 Task: Use the formula "COUNTUNIQUEIFS" in spreadsheet "Project protfolio".
Action: Mouse moved to (144, 84)
Screenshot: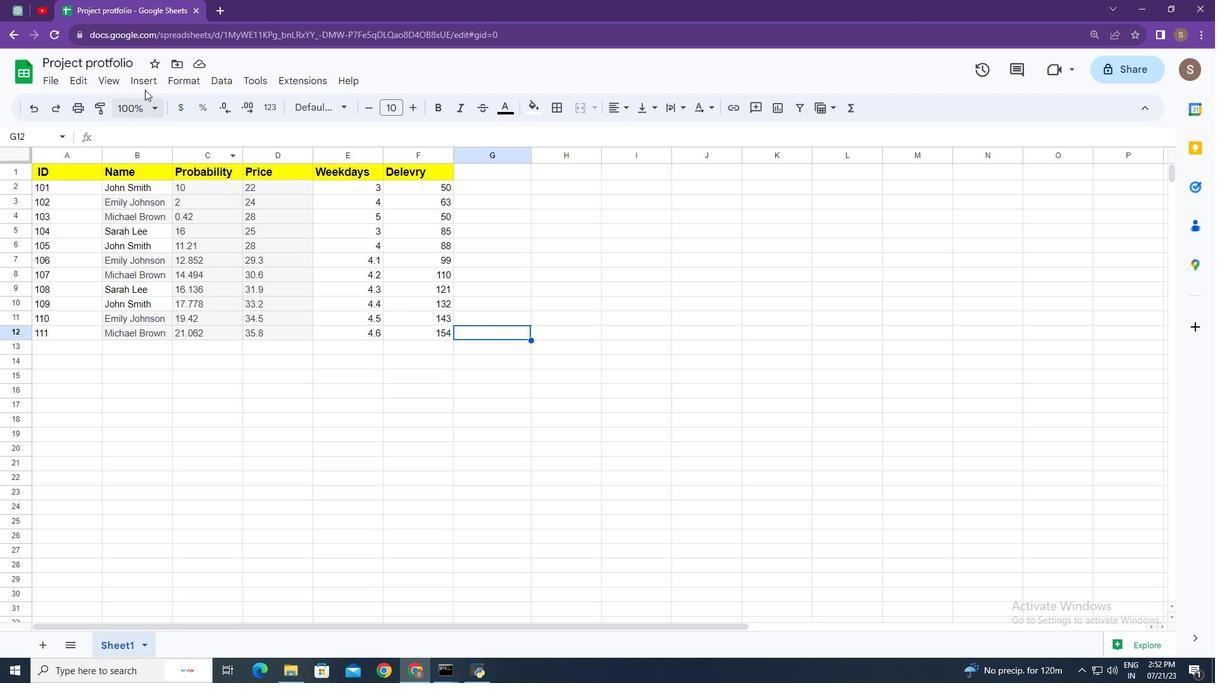 
Action: Mouse pressed left at (144, 84)
Screenshot: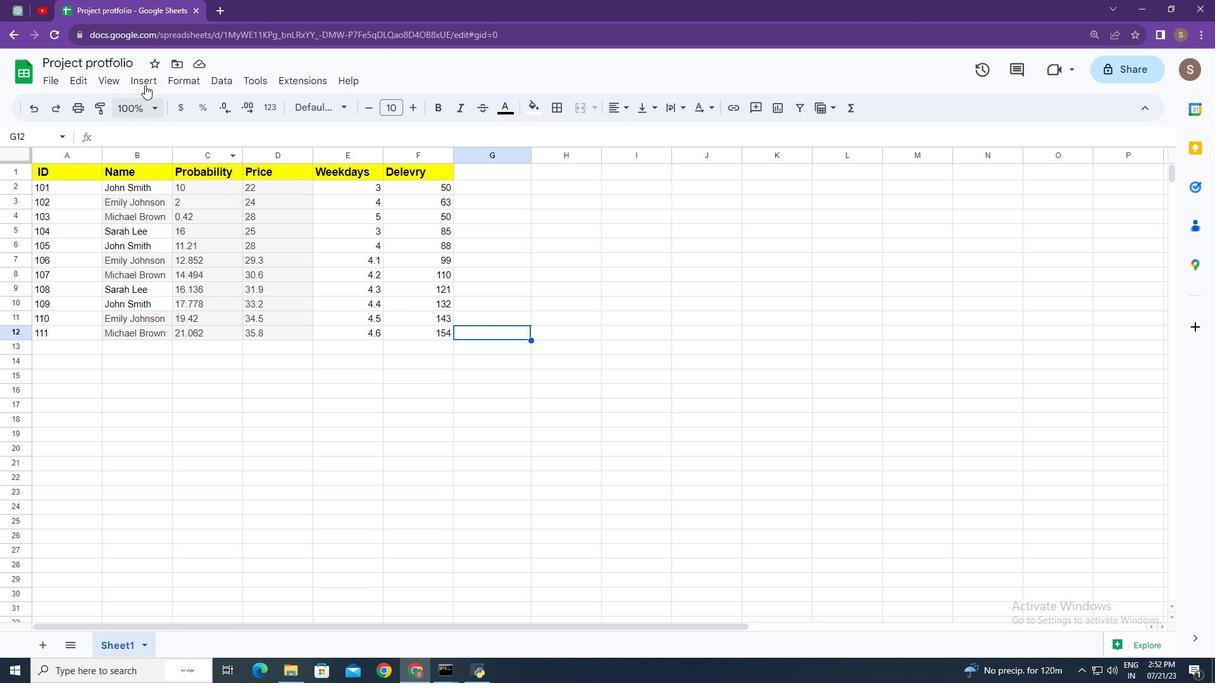 
Action: Mouse moved to (224, 322)
Screenshot: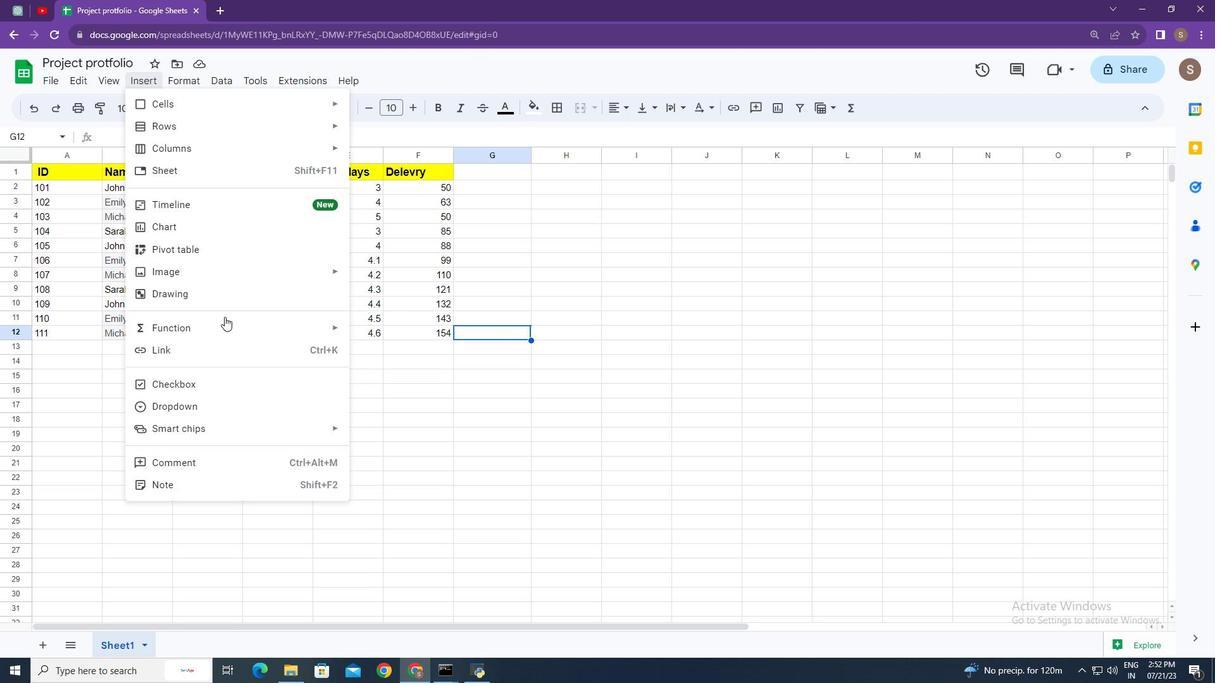 
Action: Mouse pressed left at (224, 322)
Screenshot: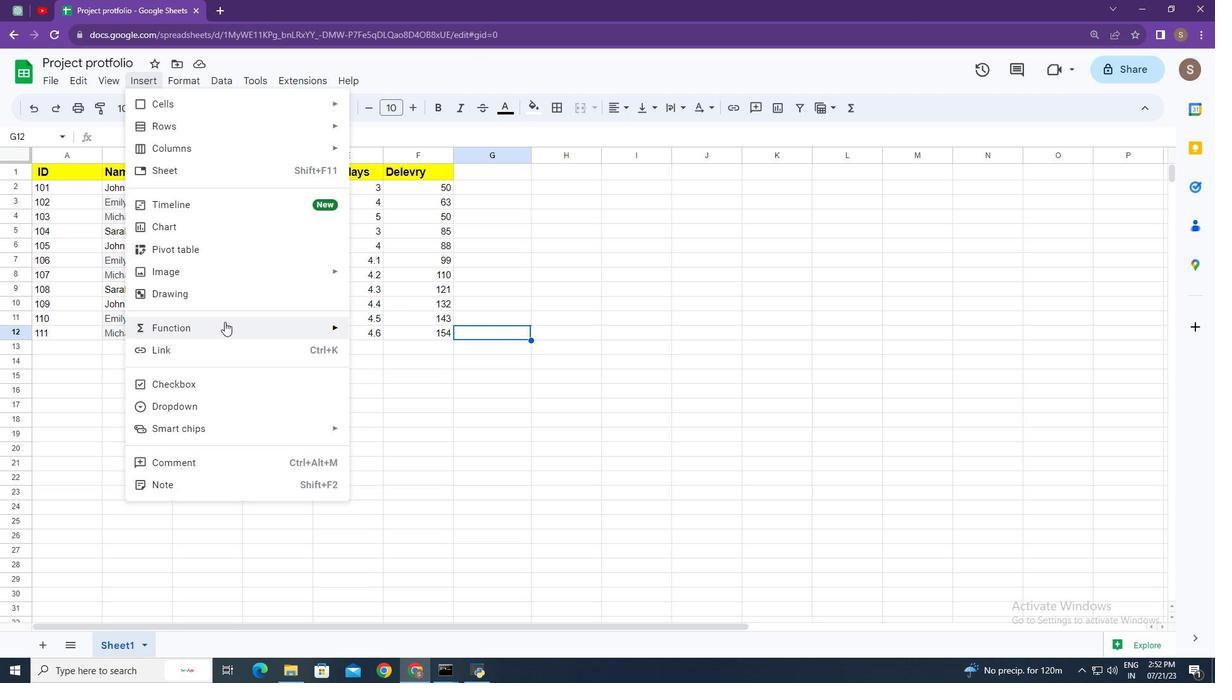 
Action: Mouse moved to (431, 255)
Screenshot: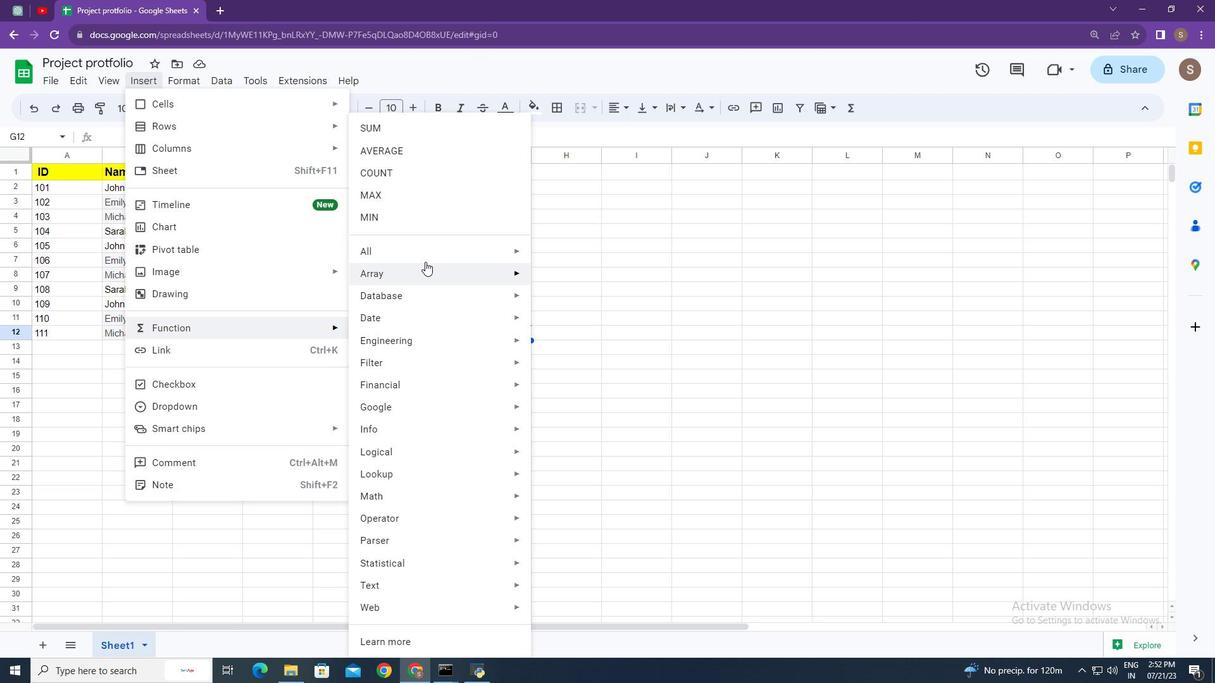 
Action: Mouse pressed left at (431, 255)
Screenshot: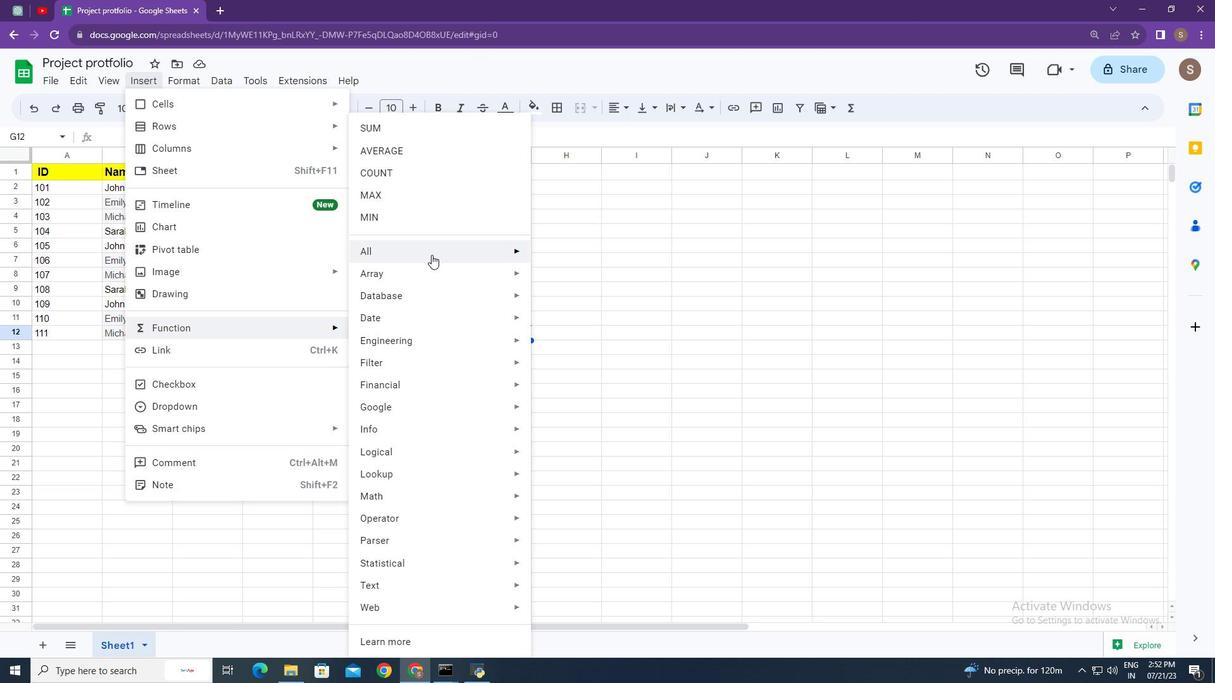 
Action: Mouse moved to (609, 496)
Screenshot: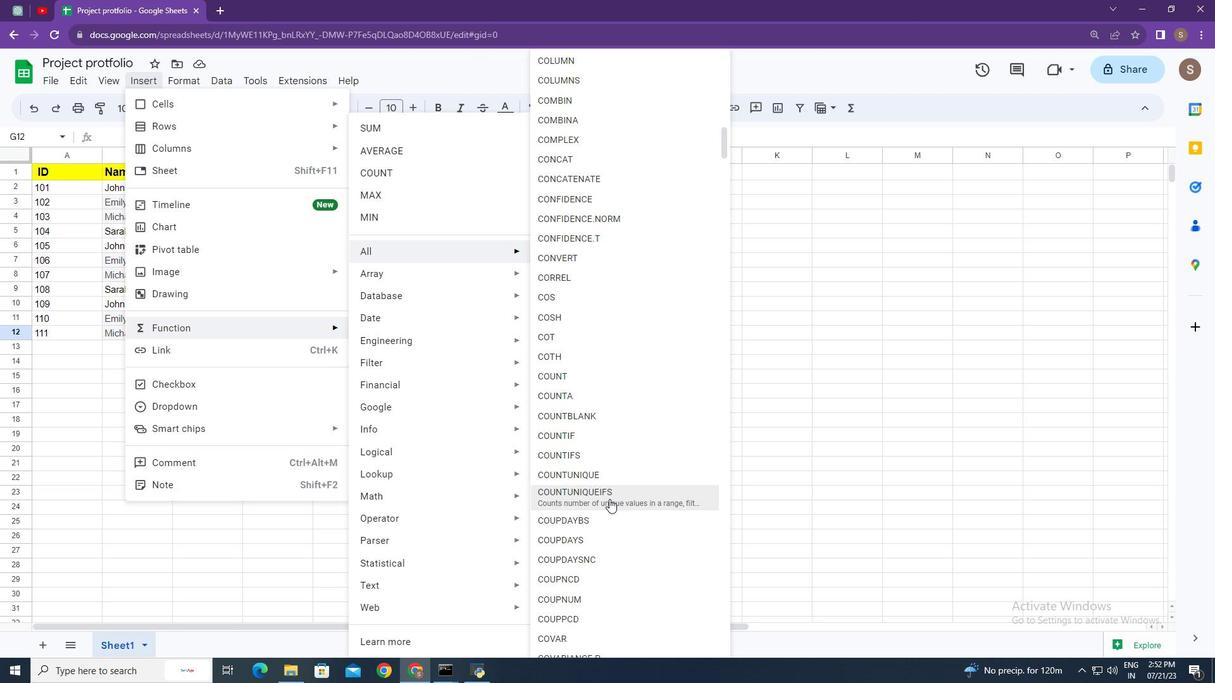 
Action: Mouse pressed left at (609, 496)
Screenshot: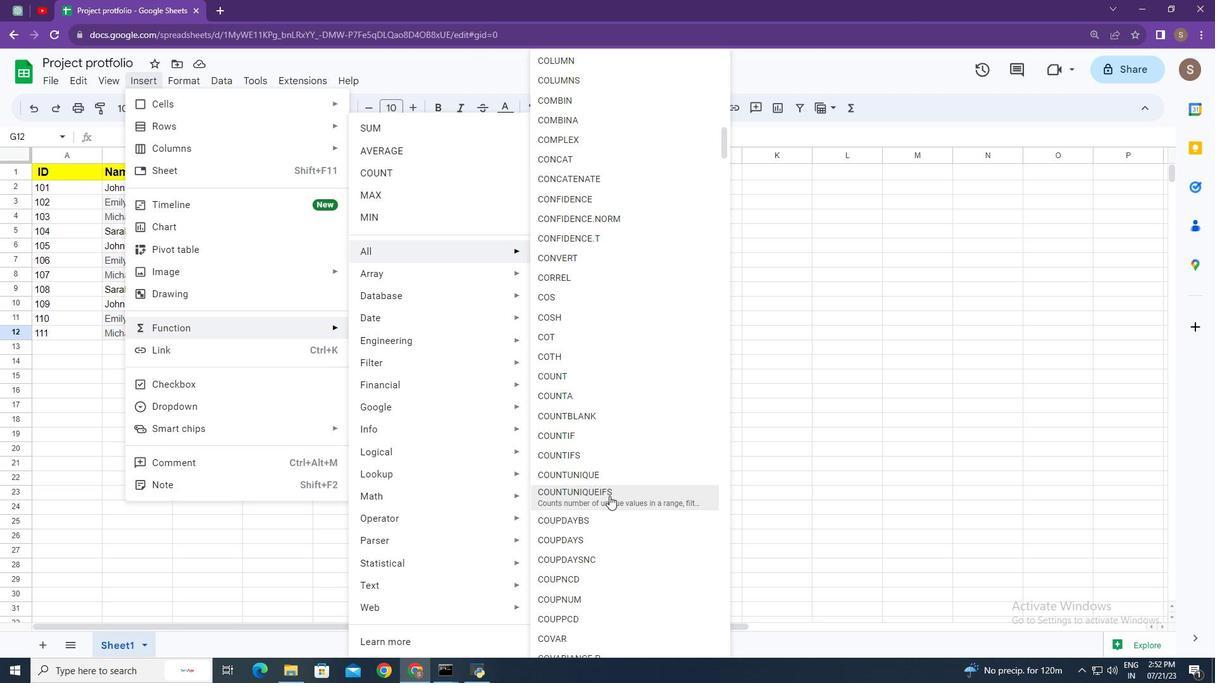 
Action: Mouse moved to (184, 184)
Screenshot: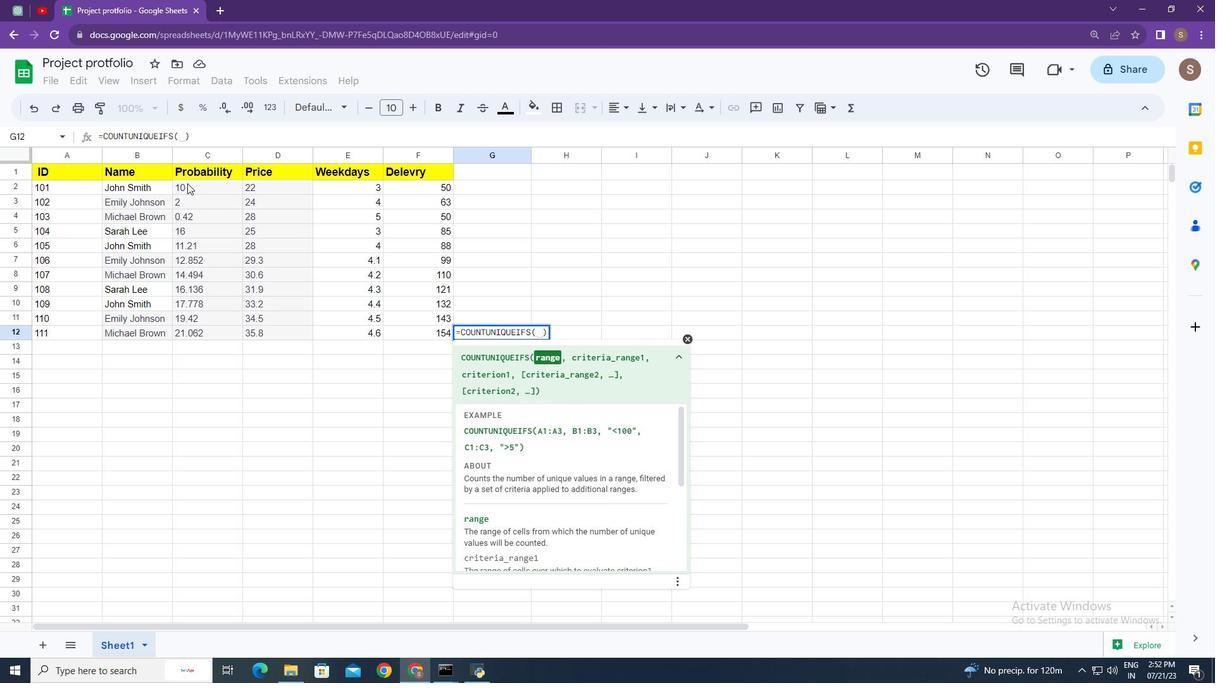 
Action: Mouse pressed left at (184, 184)
Screenshot: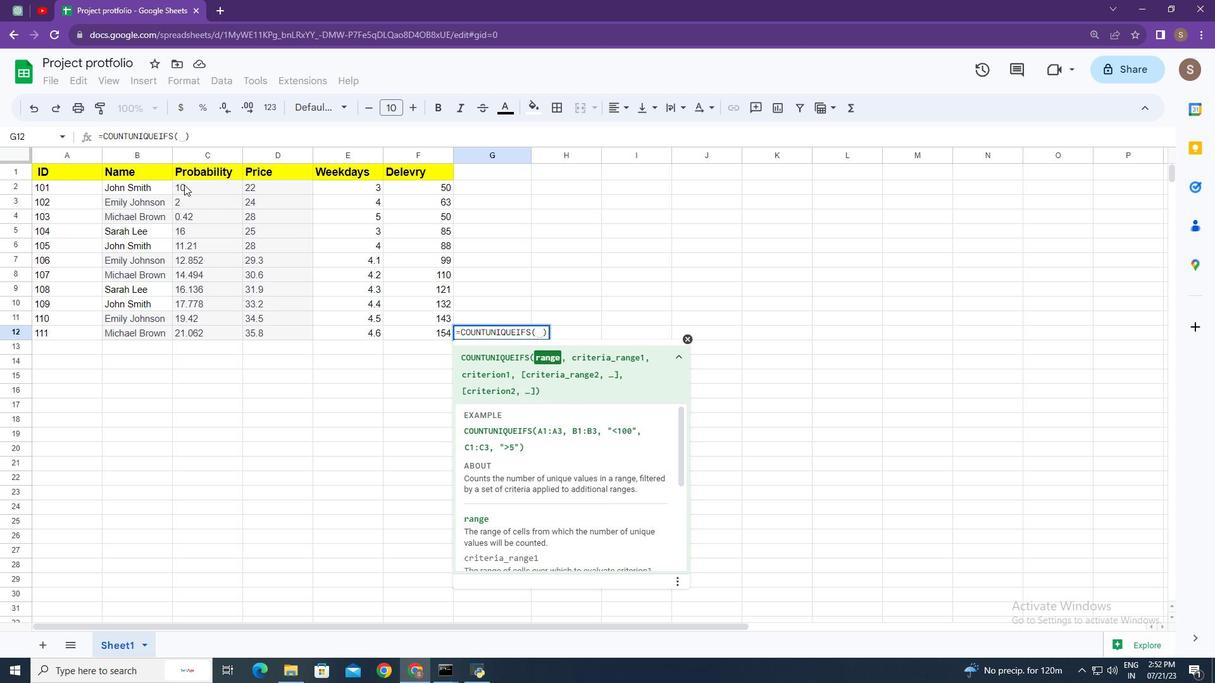 
Action: Mouse moved to (258, 193)
Screenshot: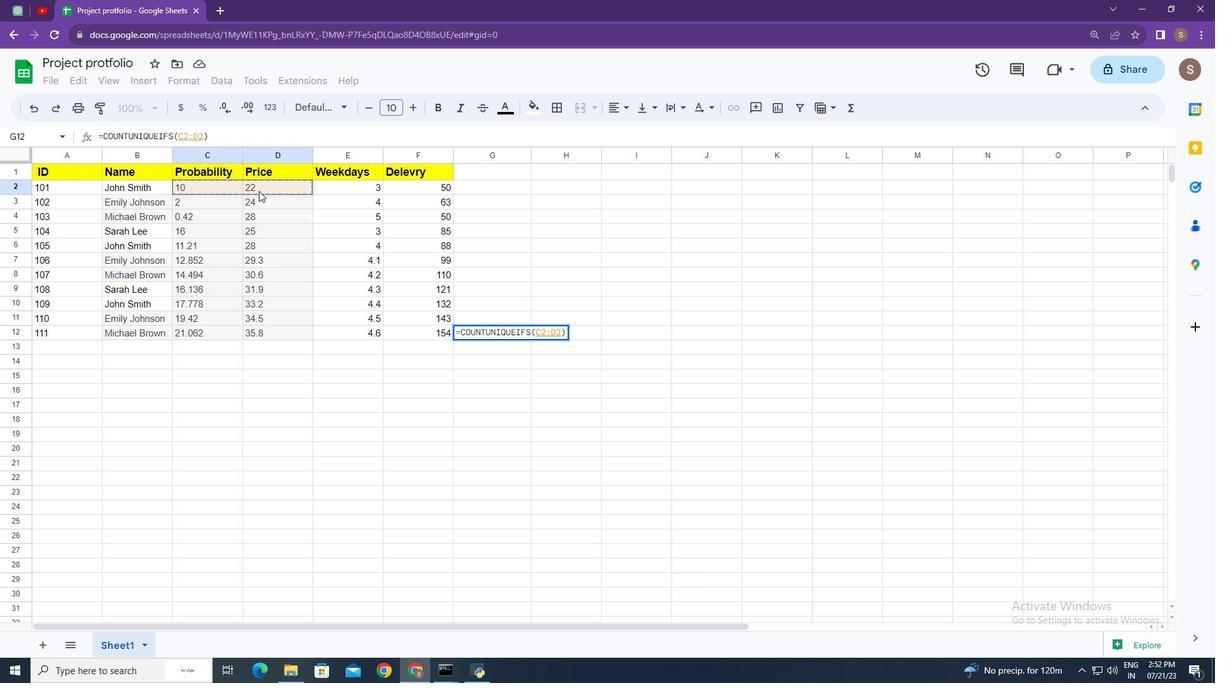 
Action: Key pressed ,<Key.space>
Screenshot: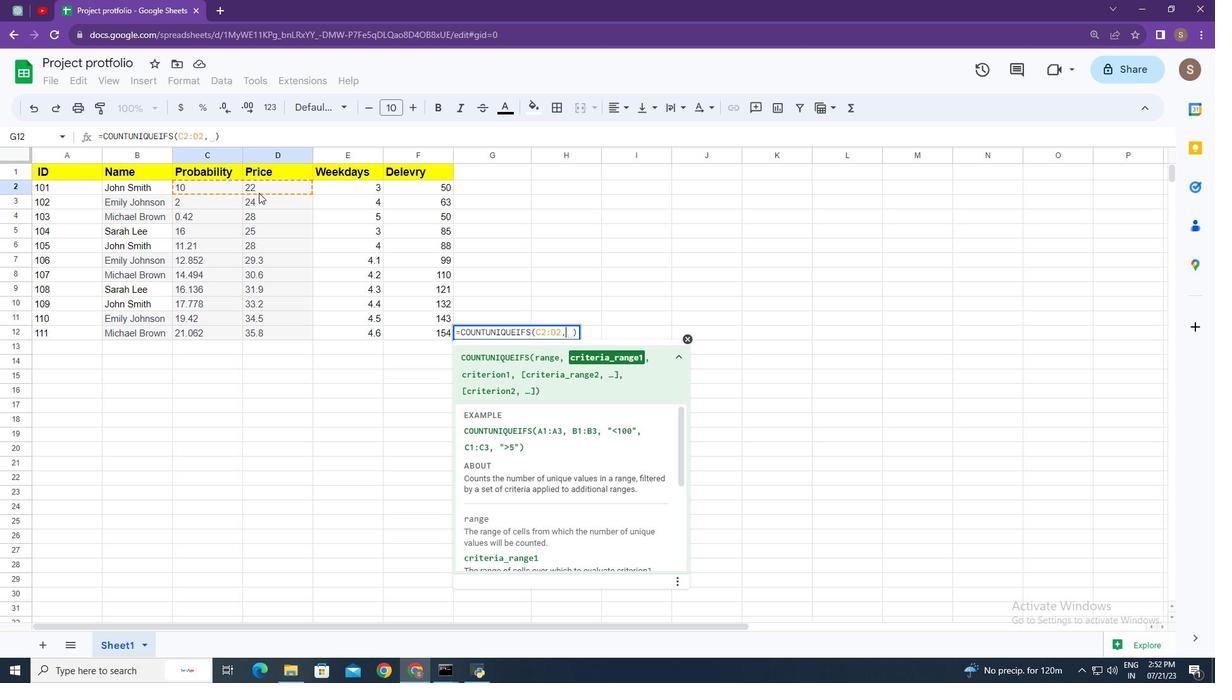 
Action: Mouse moved to (176, 229)
Screenshot: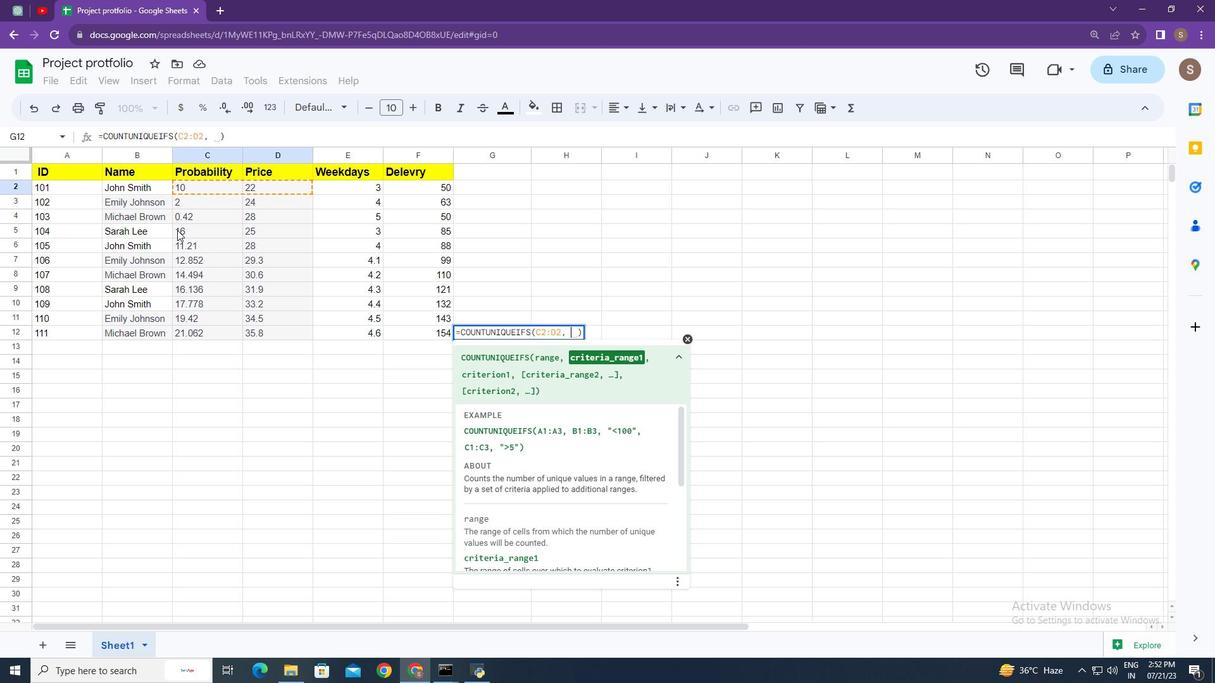 
Action: Mouse pressed left at (176, 229)
Screenshot: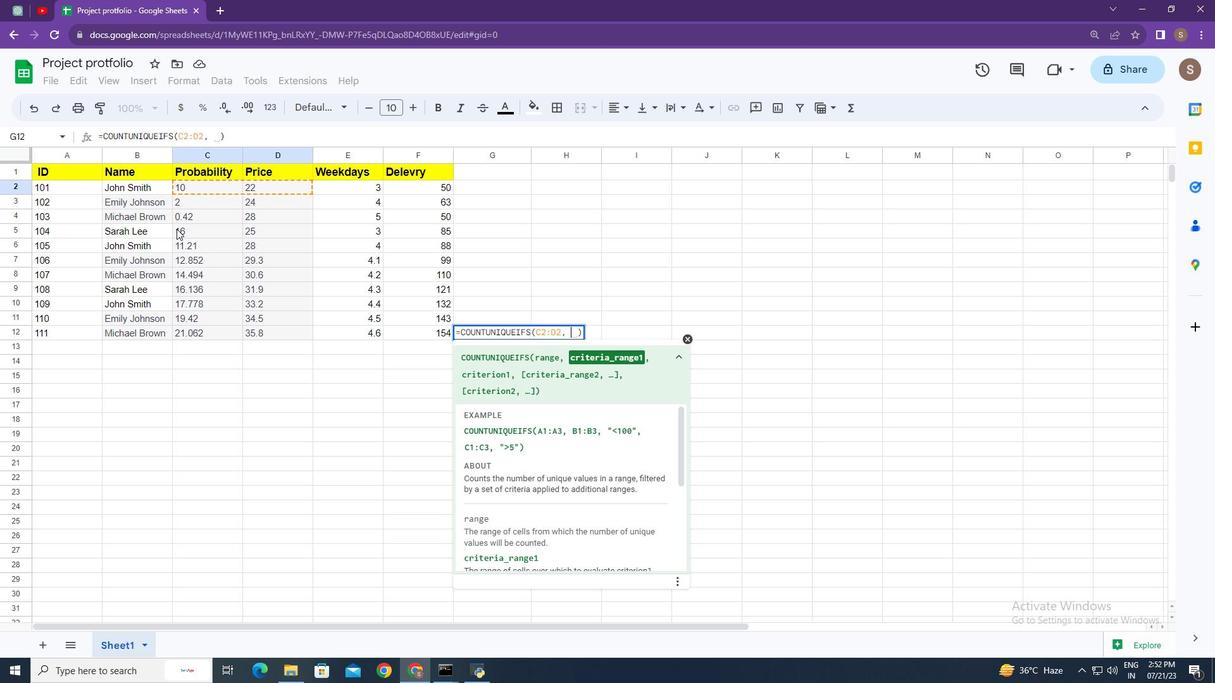 
Action: Mouse moved to (258, 232)
Screenshot: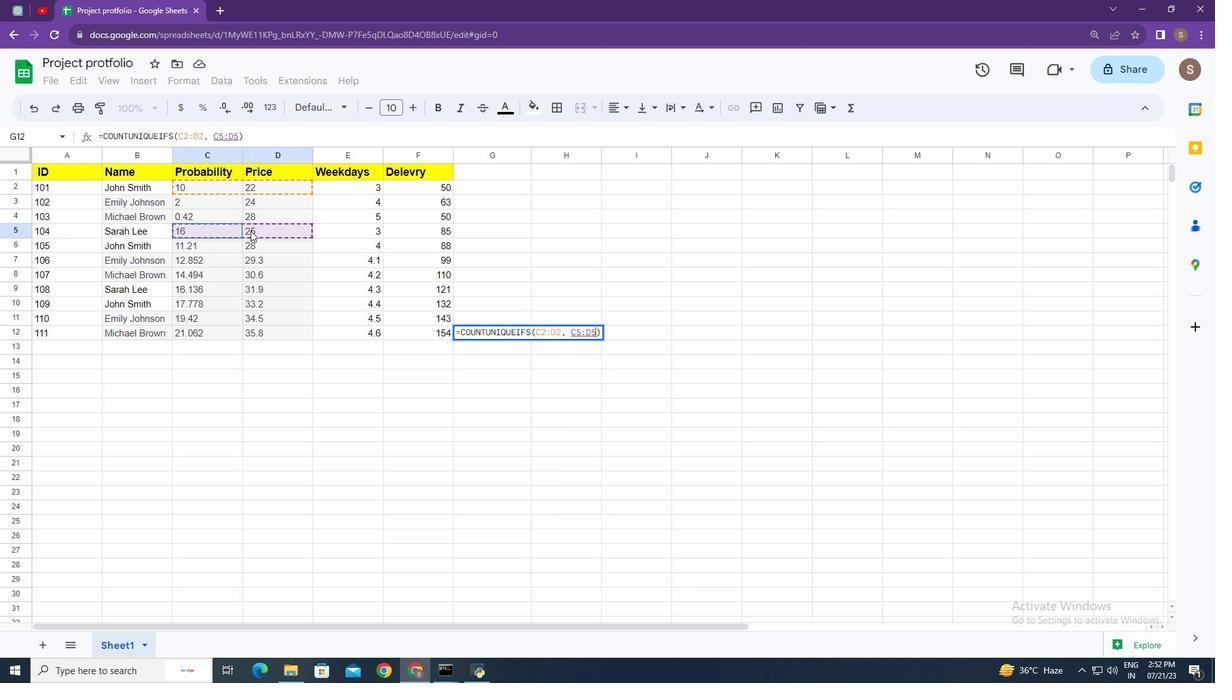 
Action: Key pressed ,<Key.space><Key.shift>"<Key.shift><Key.shift><Key.shift><Key.shift><Key.shift><Key.shift><Key.shift><Key.shift><Key.shift><Key.shift><Key.shift><Key.shift><Key.shift><Key.shift><Key.shift><Key.shift><Key.shift><Key.shift><100<Key.shift>",<Key.space>
Screenshot: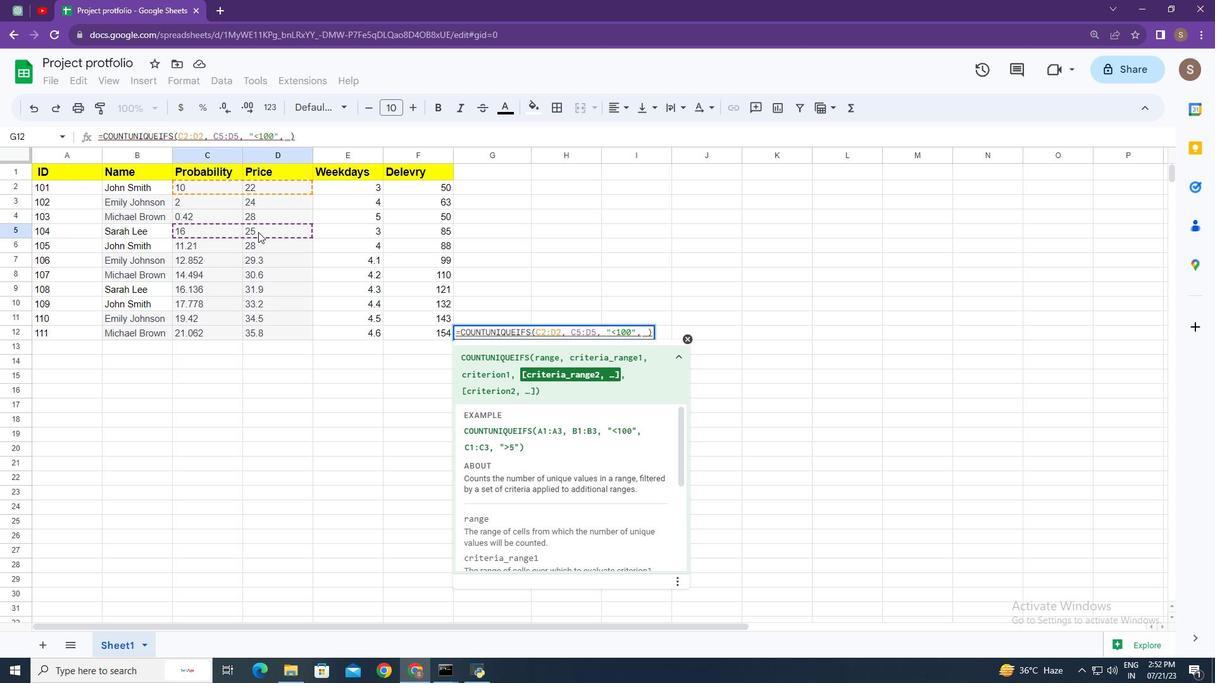 
Action: Mouse moved to (180, 286)
Screenshot: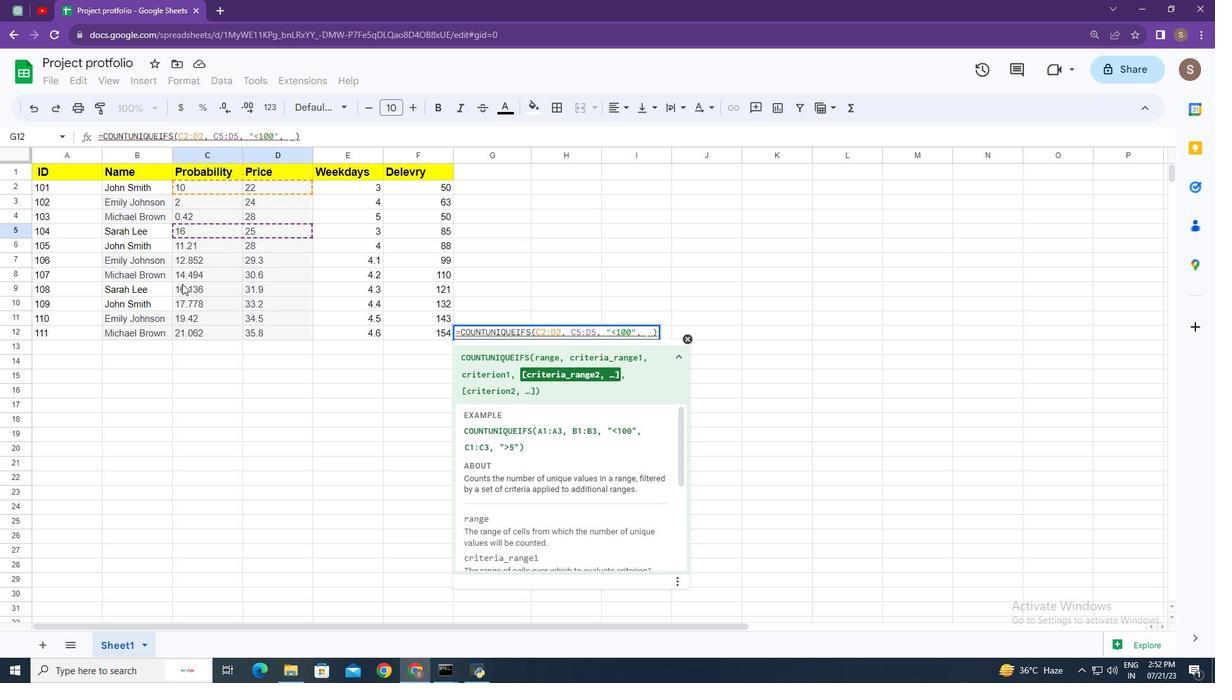
Action: Mouse pressed left at (180, 286)
Screenshot: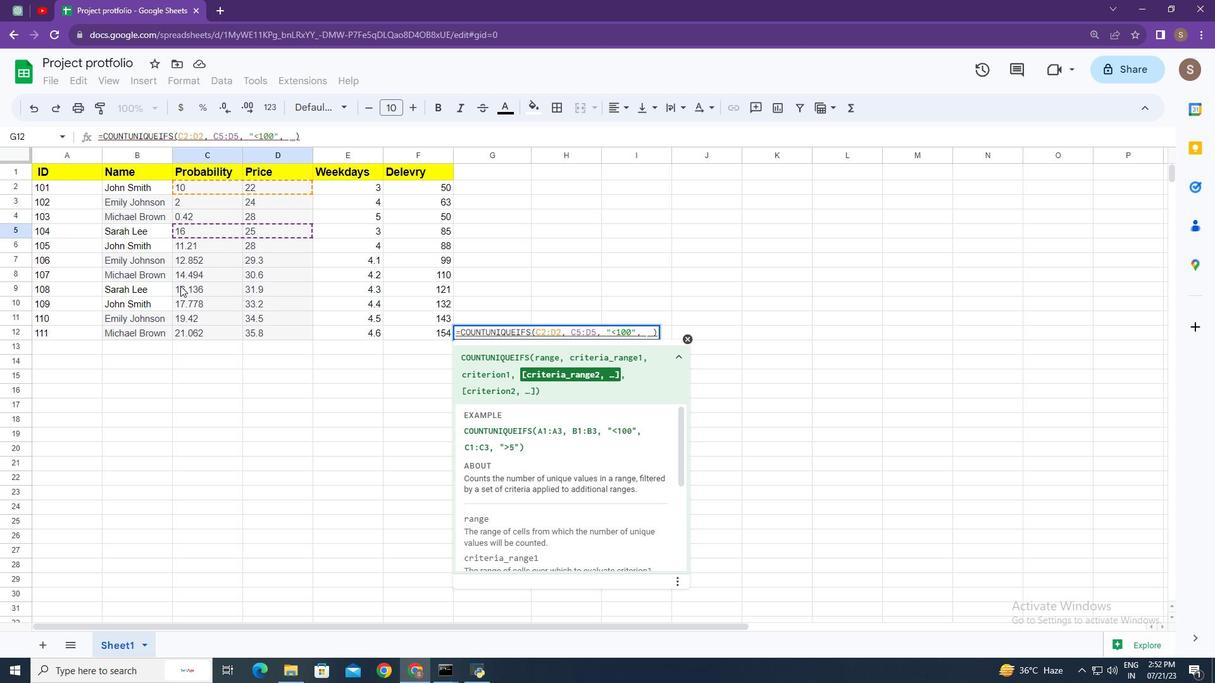 
Action: Mouse moved to (361, 312)
Screenshot: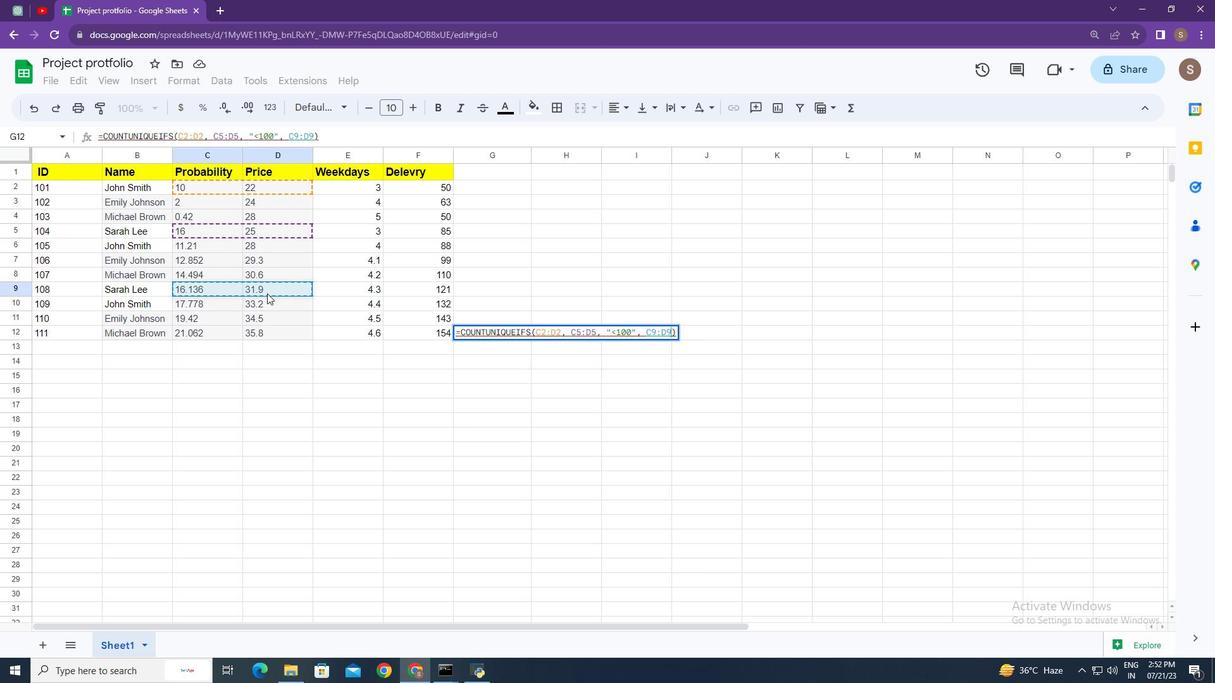 
Action: Key pressed ,
Screenshot: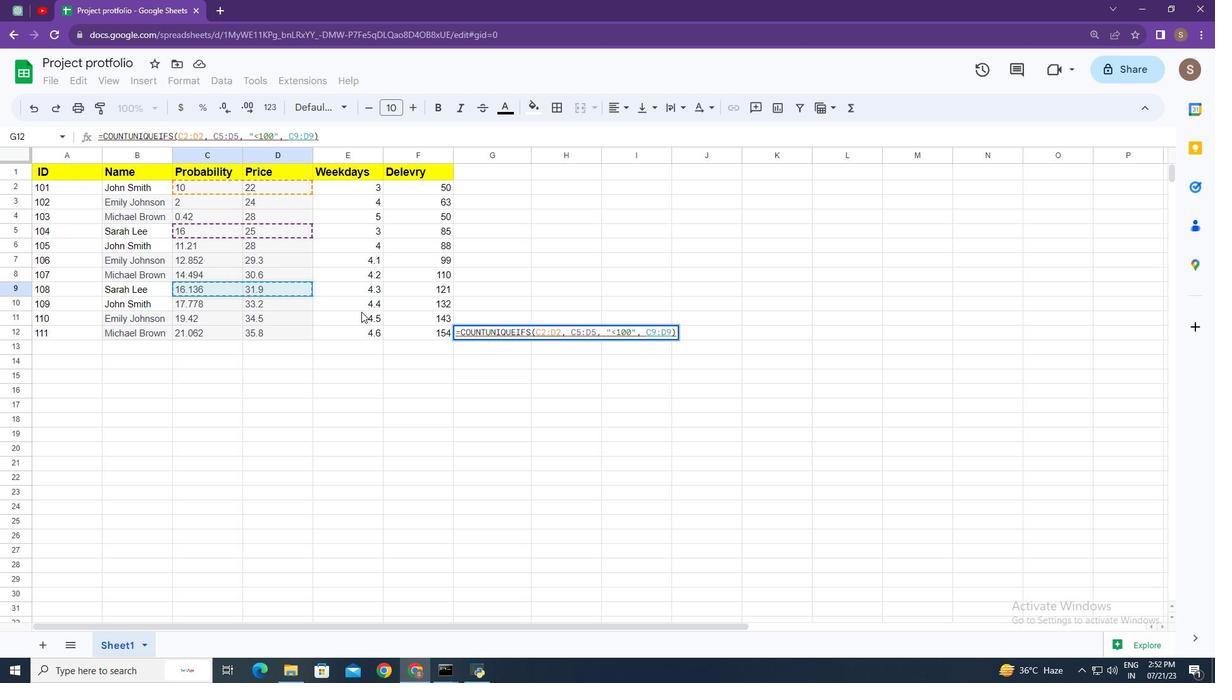 
Action: Mouse moved to (375, 341)
Screenshot: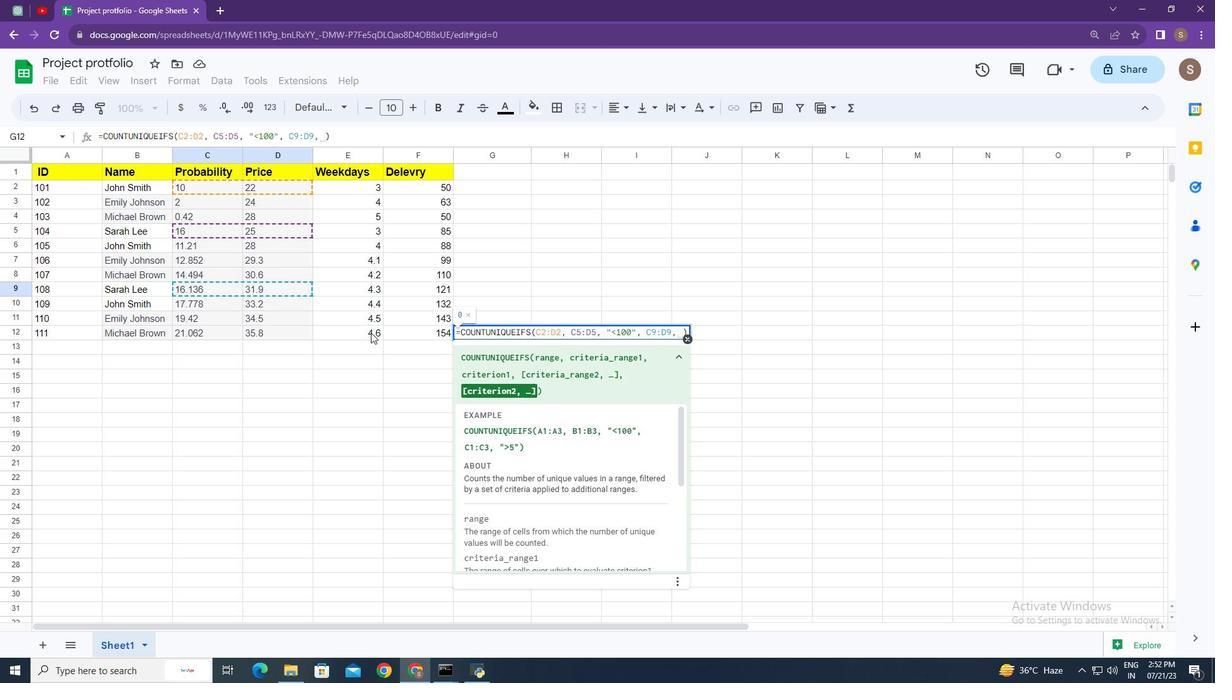 
Action: Key pressed <Key.shift>"<Key.shift>>5<Key.shift>"<Key.enter>
Screenshot: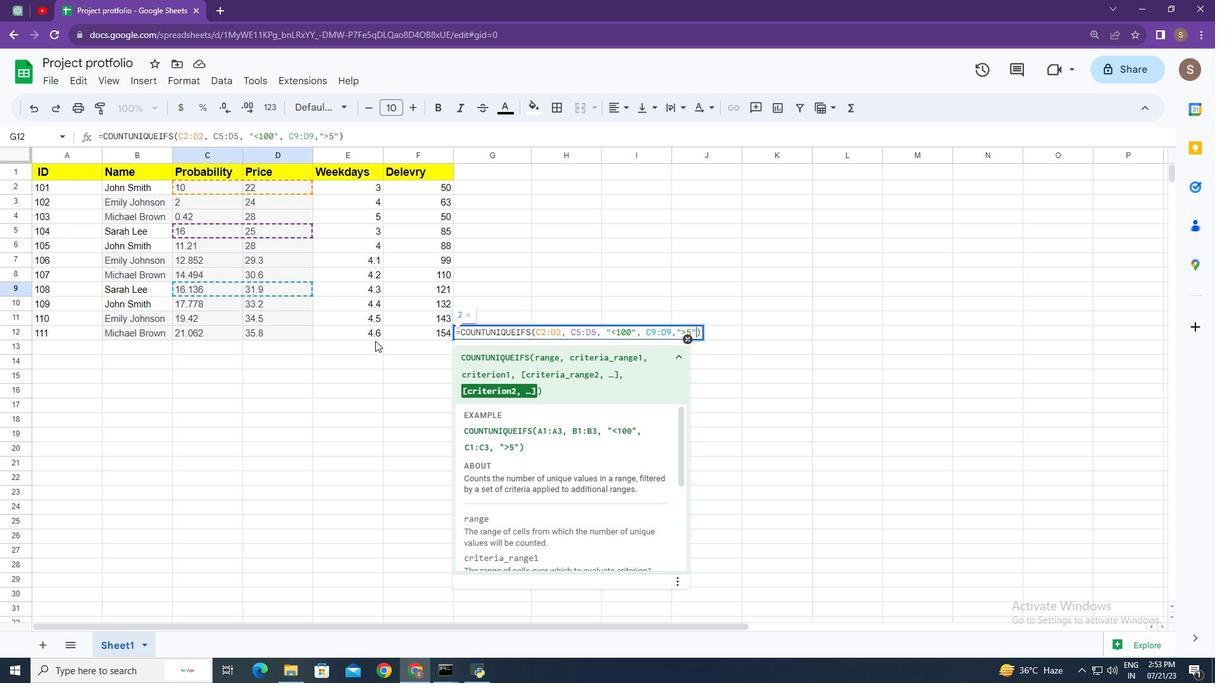 
Action: Mouse moved to (552, 373)
Screenshot: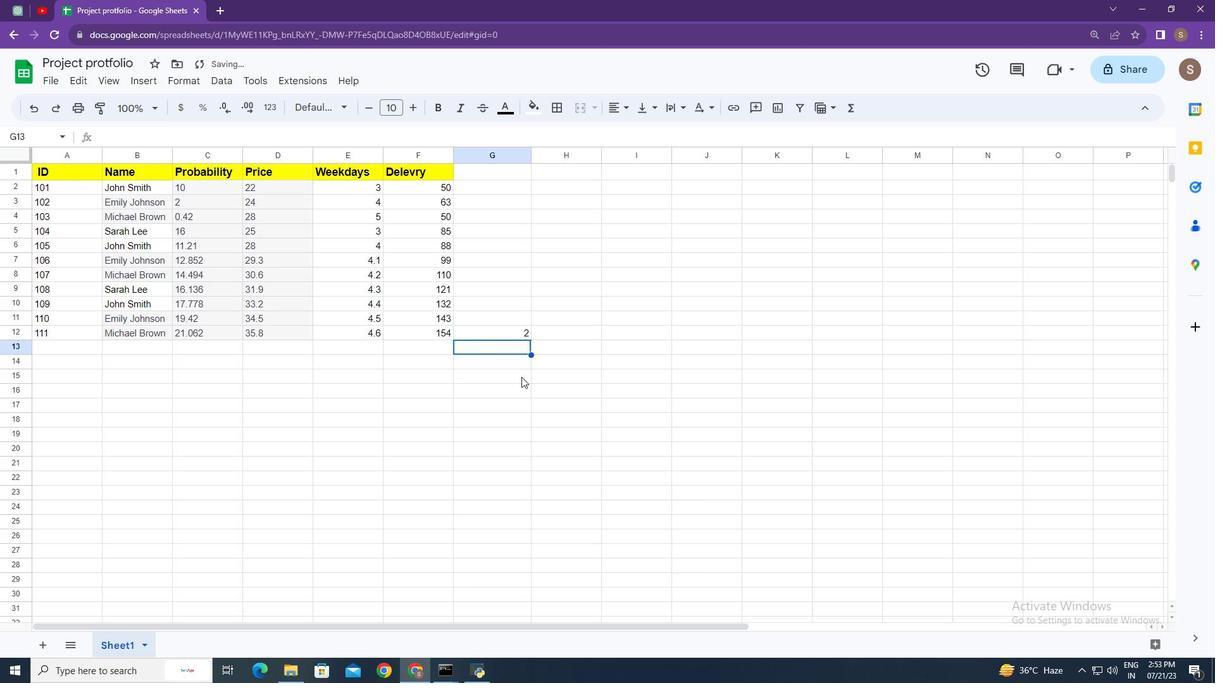
